 Task: Add to scrum project TowerLine a team member softage.4@softage.net and assign as Project Lead.
Action: Mouse moved to (180, 55)
Screenshot: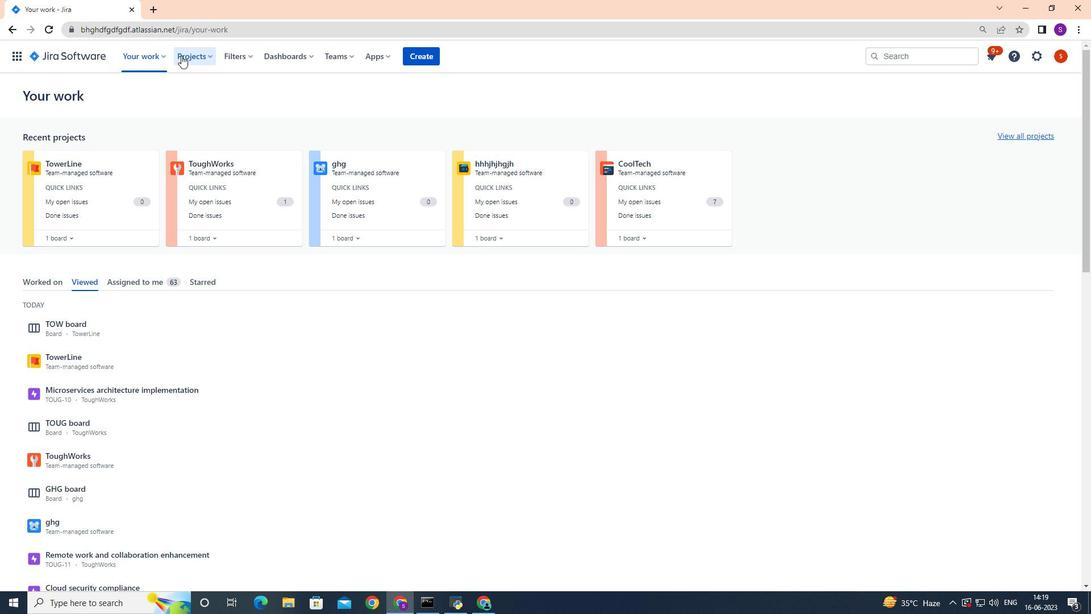 
Action: Mouse pressed left at (180, 55)
Screenshot: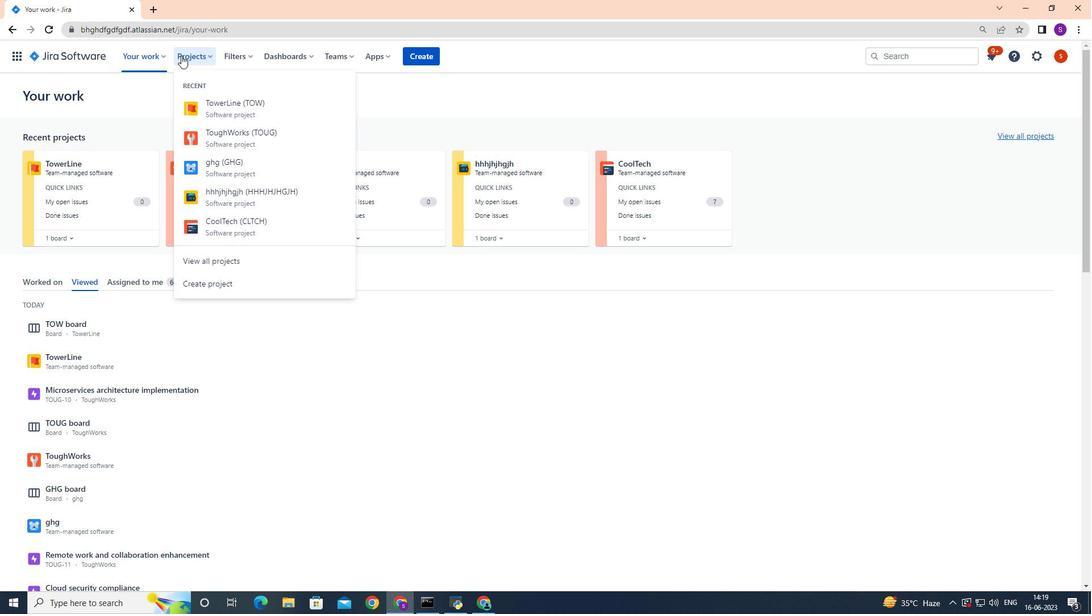 
Action: Mouse moved to (192, 107)
Screenshot: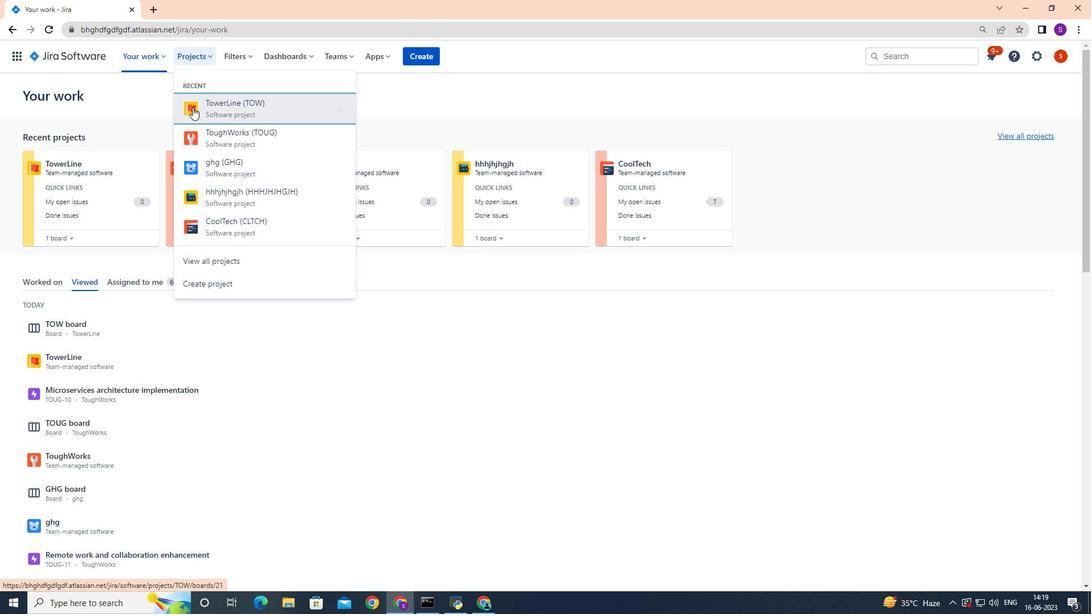 
Action: Mouse pressed left at (192, 107)
Screenshot: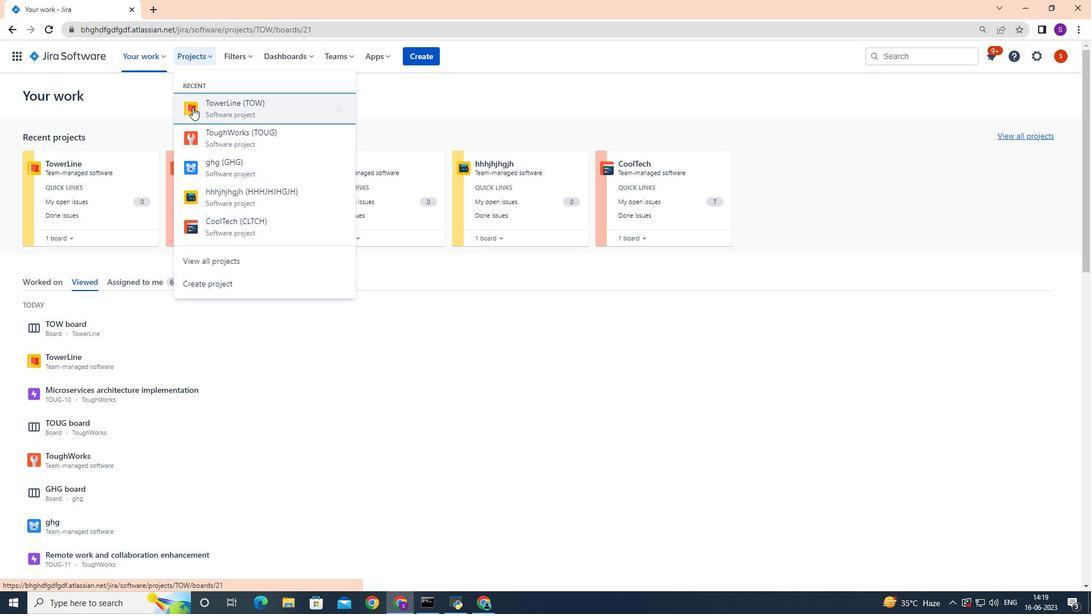 
Action: Mouse moved to (74, 323)
Screenshot: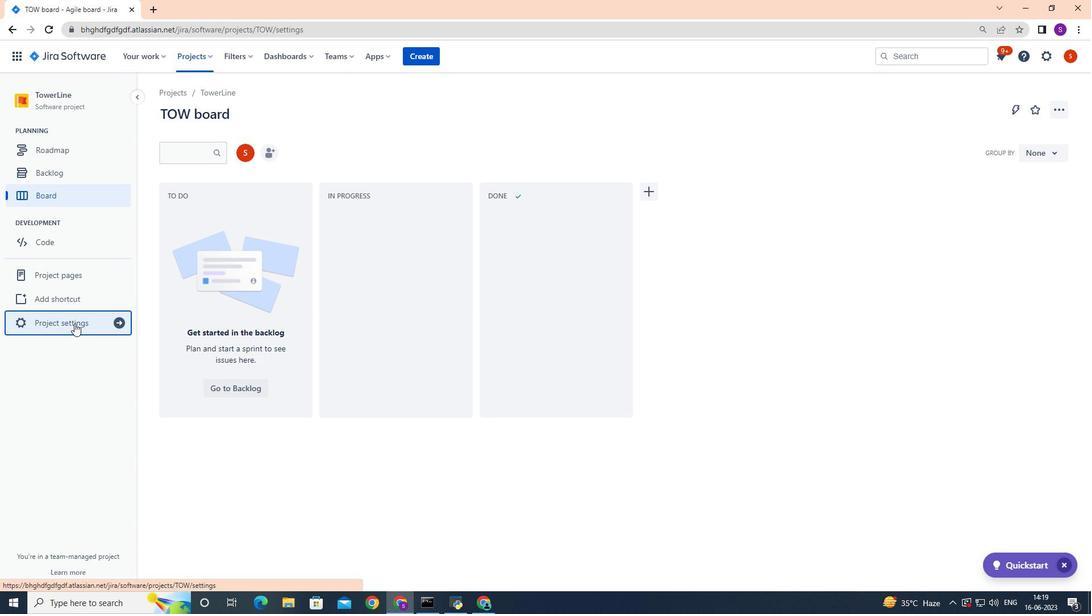 
Action: Mouse pressed left at (74, 323)
Screenshot: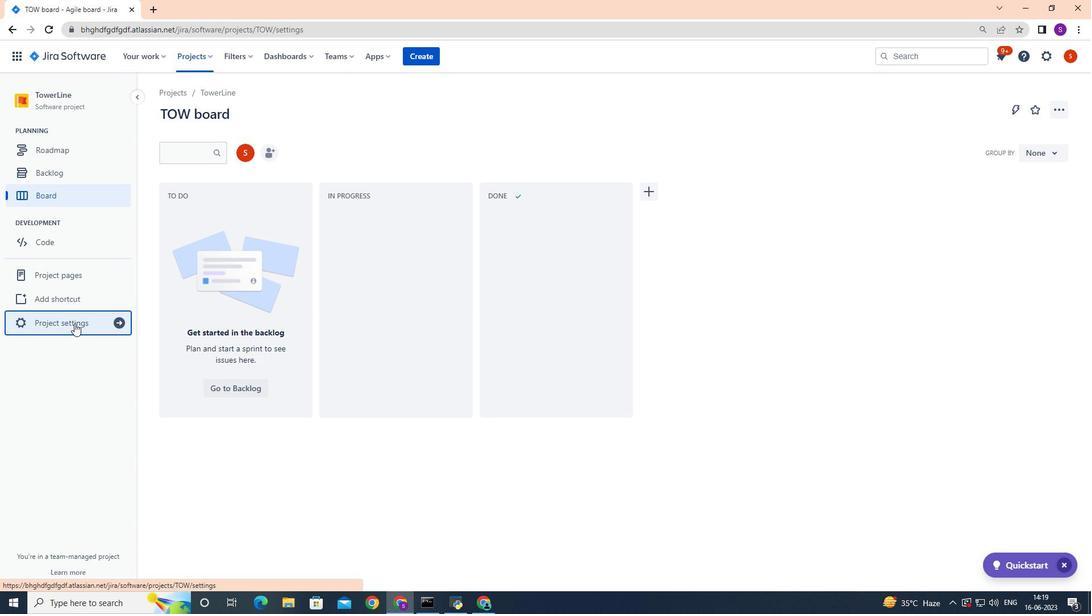 
Action: Mouse moved to (572, 364)
Screenshot: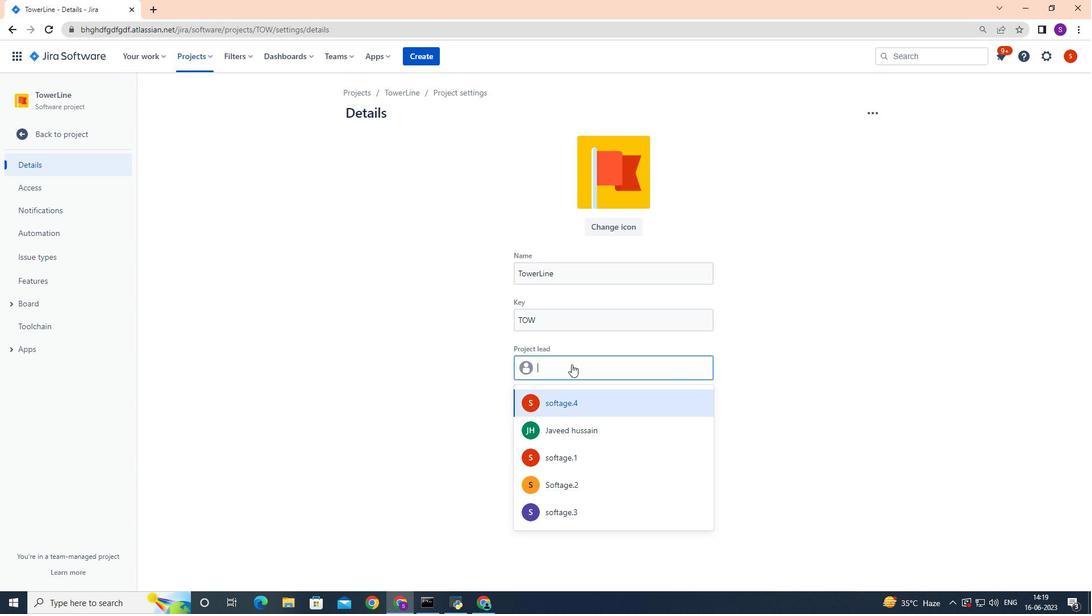 
Action: Mouse pressed left at (572, 364)
Screenshot: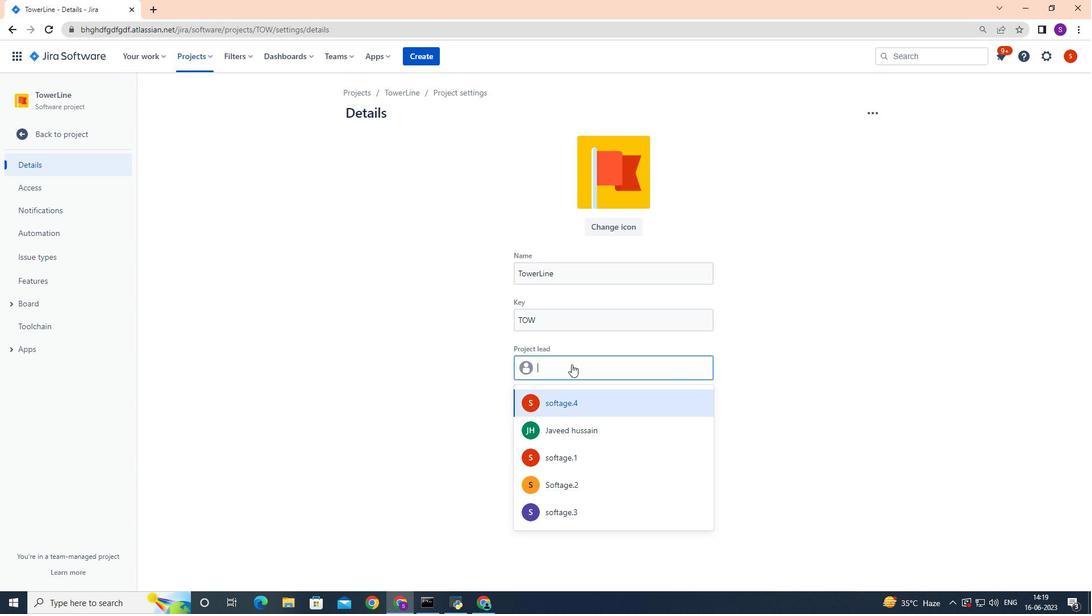 
Action: Mouse moved to (572, 362)
Screenshot: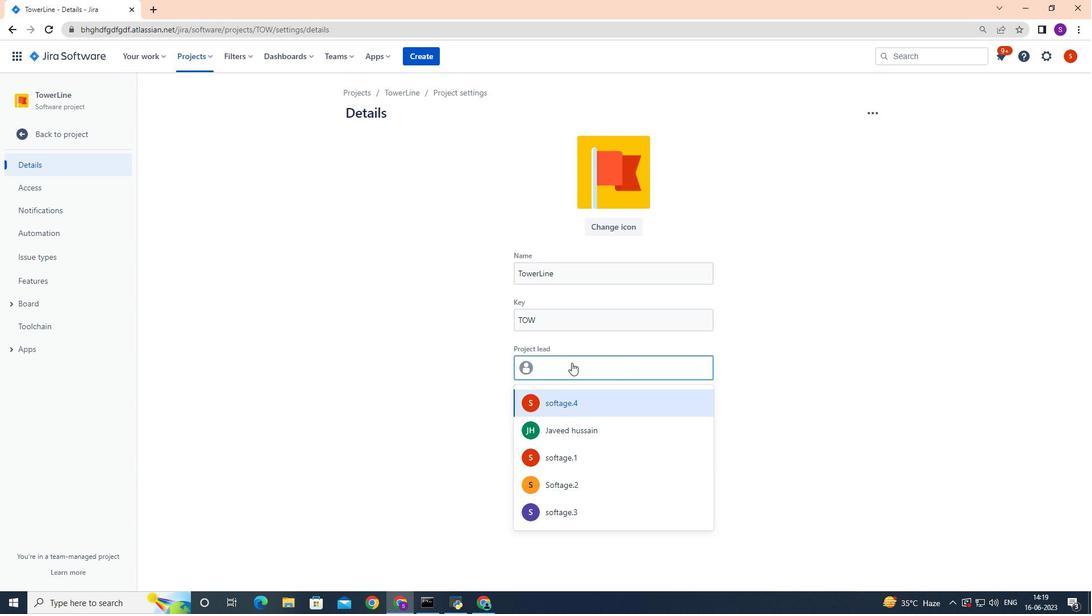 
Action: Key pressed softage.4
Screenshot: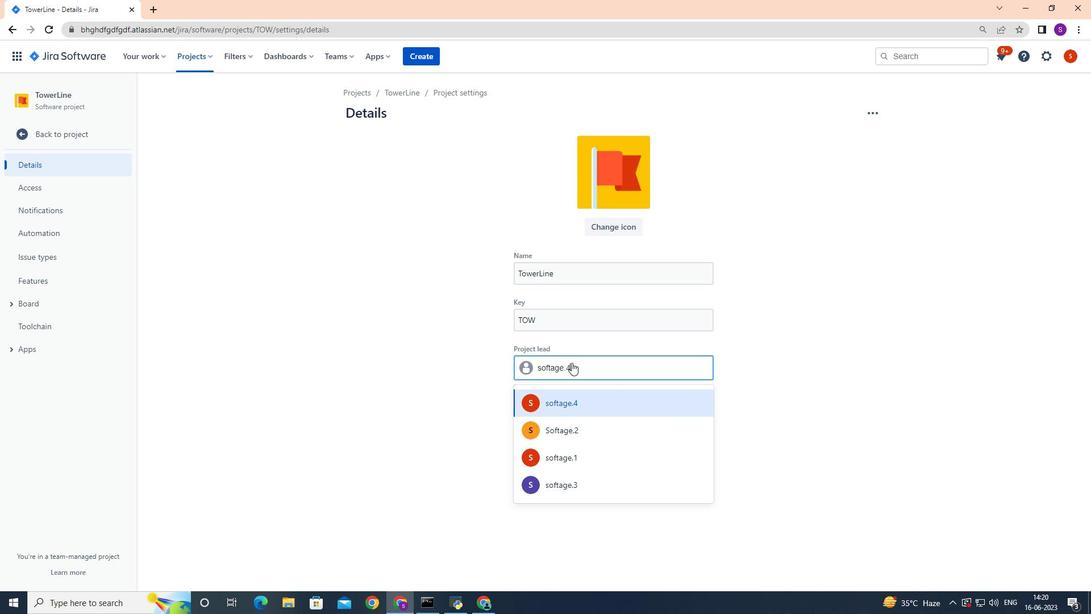 
Action: Mouse moved to (566, 399)
Screenshot: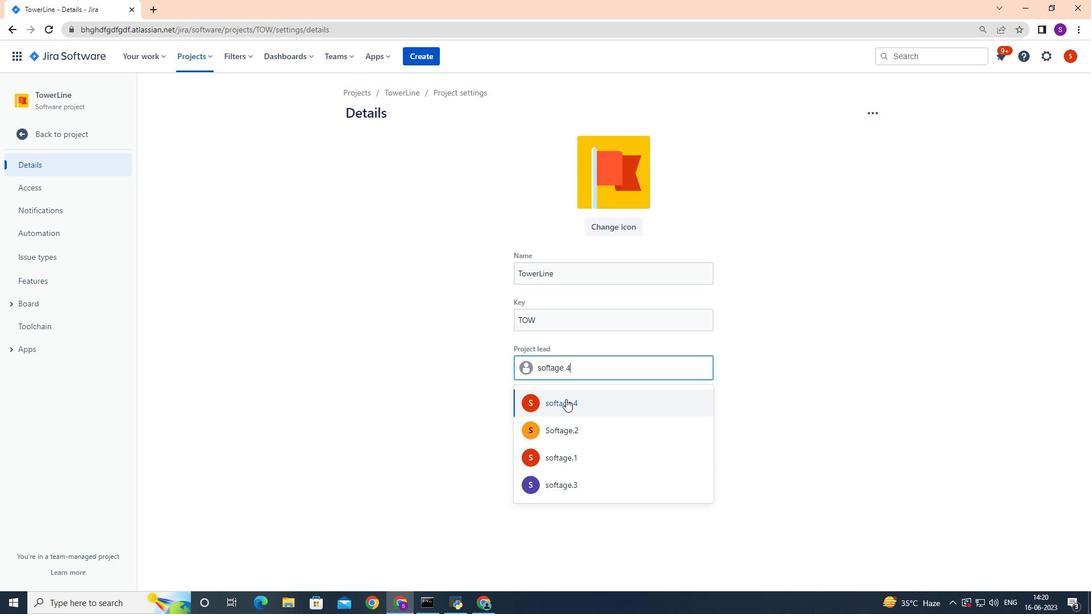 
Action: Mouse pressed left at (566, 399)
Screenshot: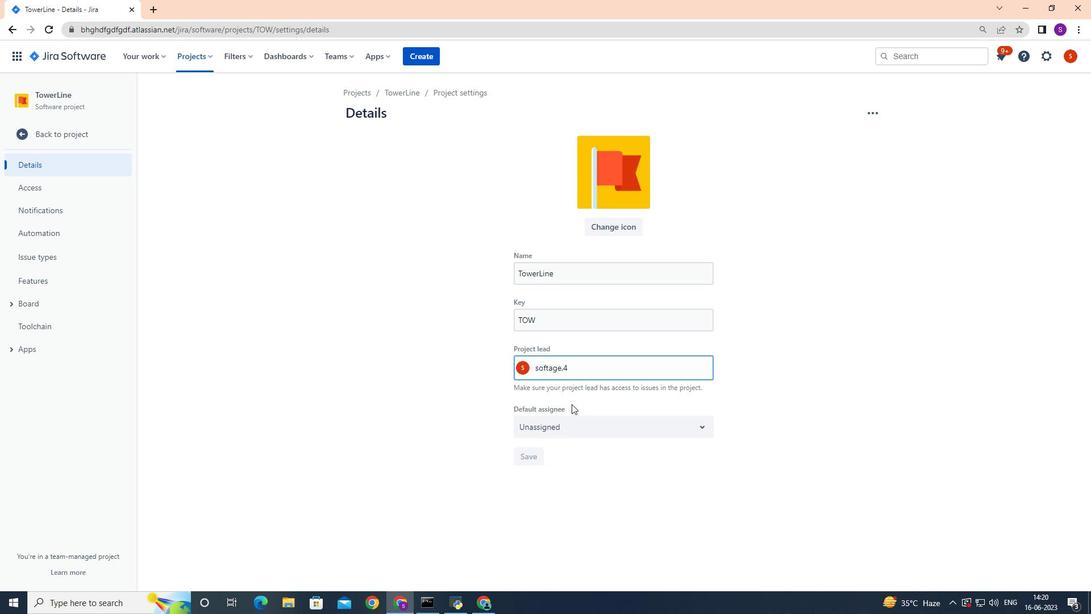 
Action: Mouse moved to (702, 424)
Screenshot: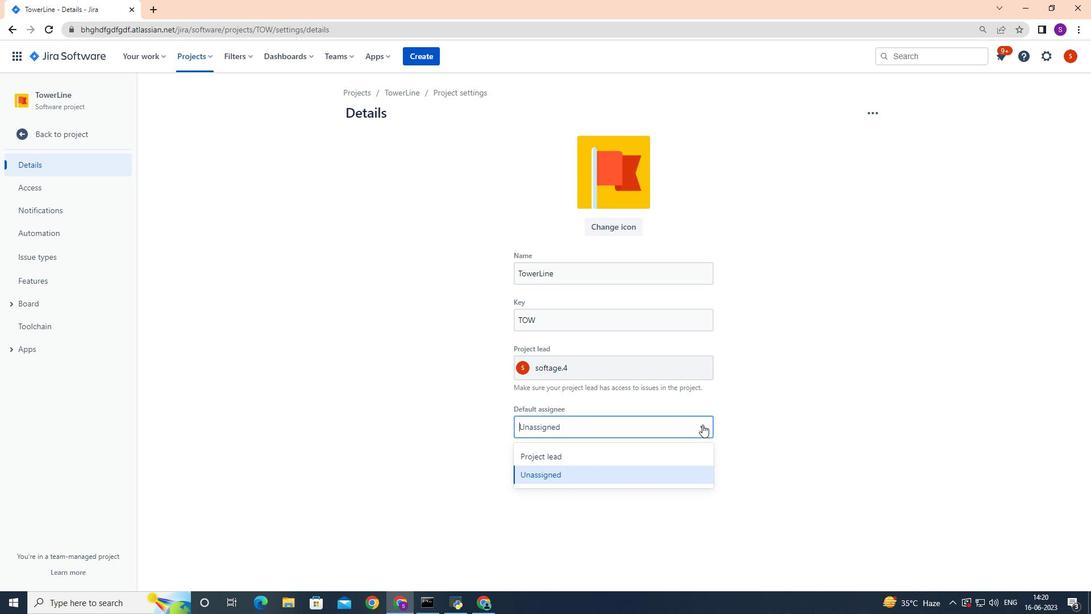 
Action: Mouse pressed left at (702, 424)
Screenshot: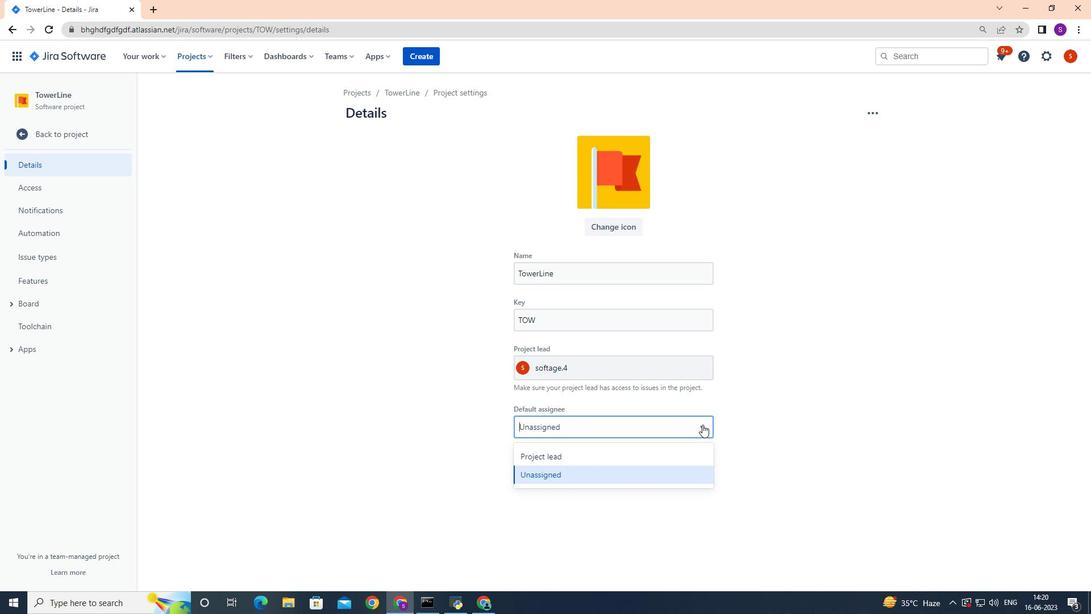 
Action: Mouse moved to (677, 453)
Screenshot: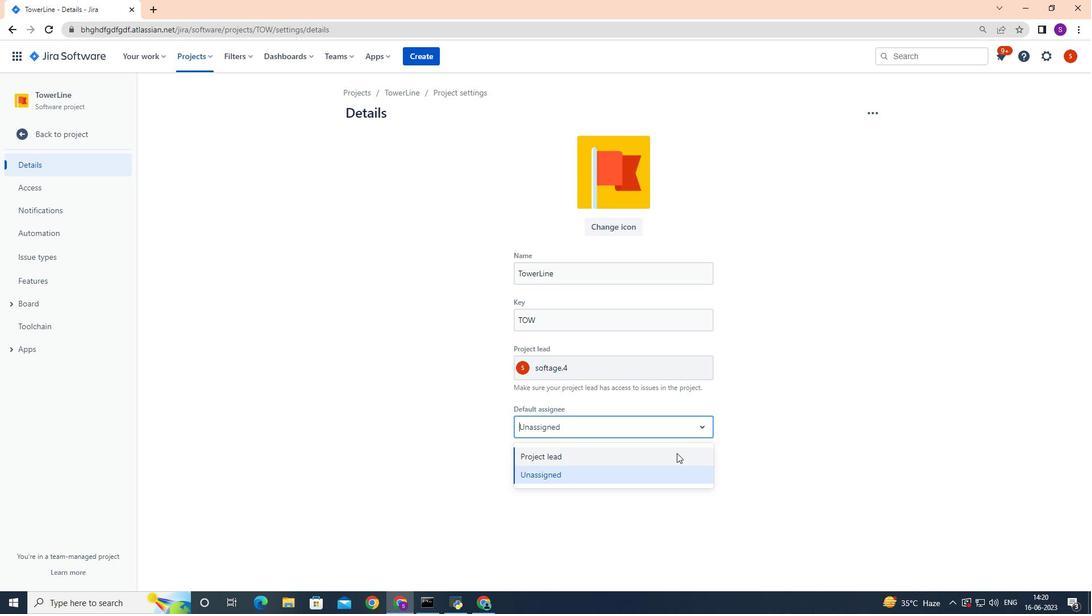 
Action: Mouse pressed left at (677, 453)
Screenshot: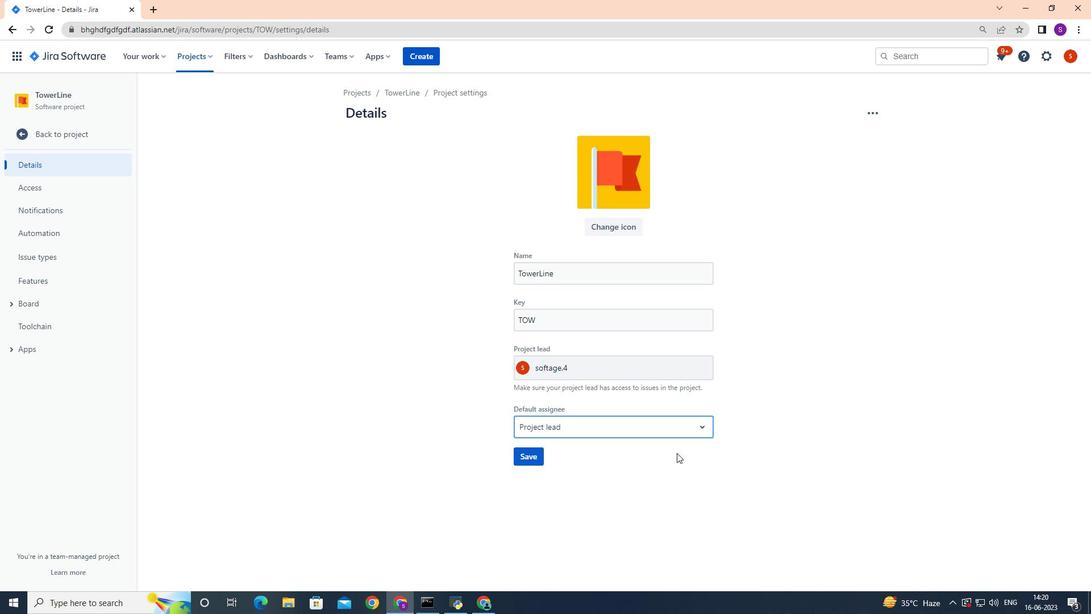 
Action: Mouse moved to (533, 455)
Screenshot: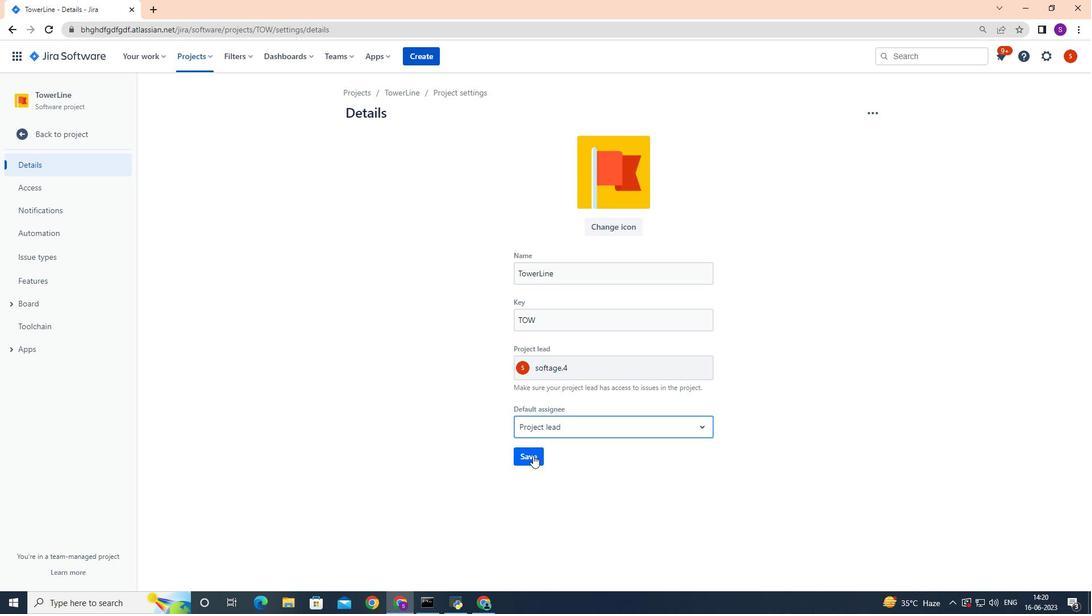 
Action: Mouse pressed left at (533, 455)
Screenshot: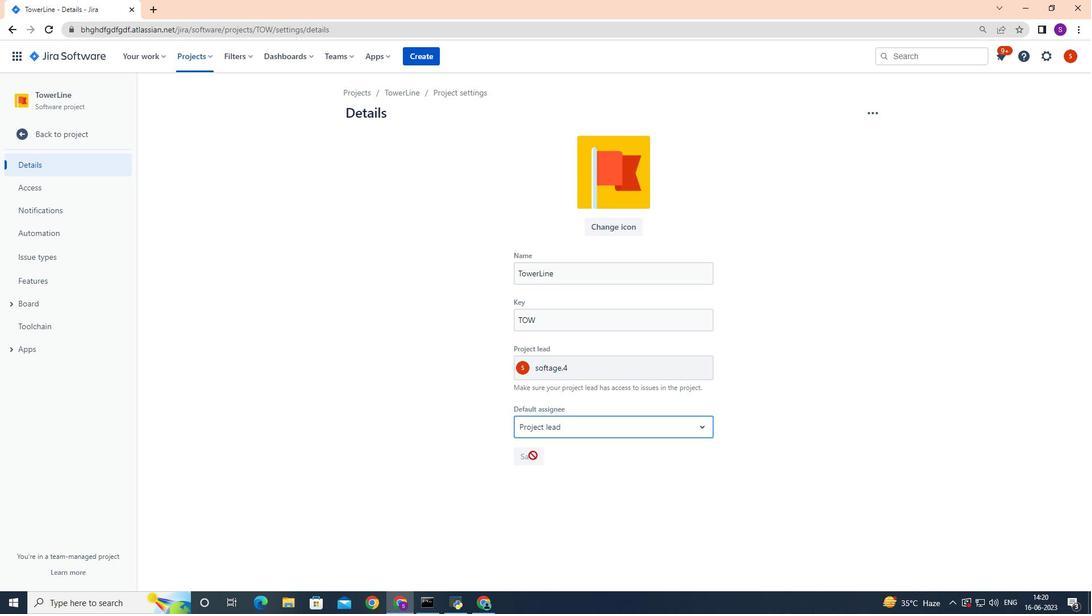 
Action: Mouse moved to (518, 452)
Screenshot: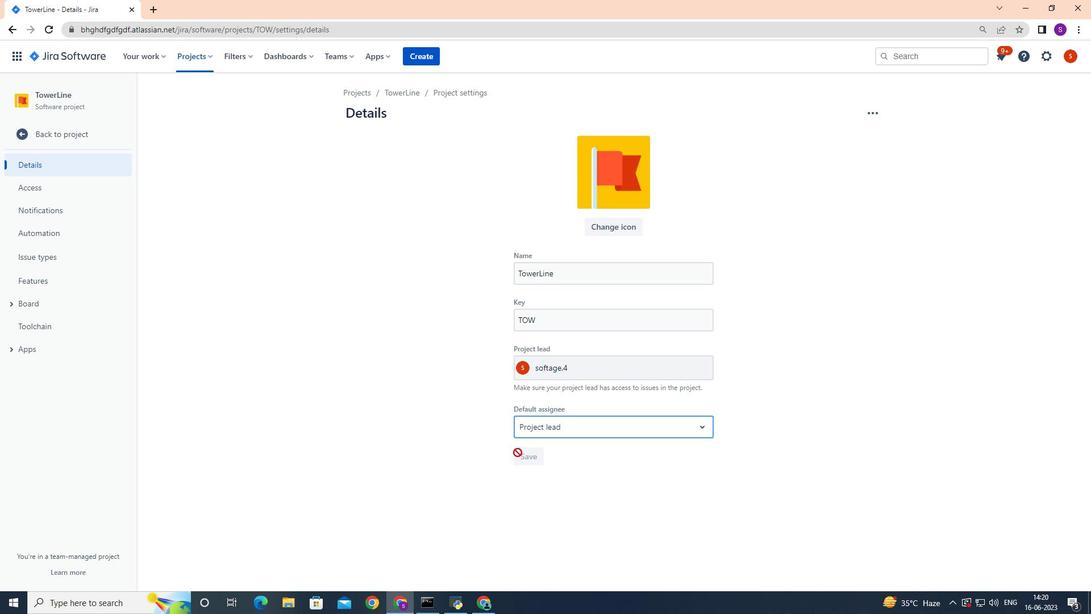 
